 Task: Prepare the "Contact Us" page setting.
Action: Mouse moved to (936, 69)
Screenshot: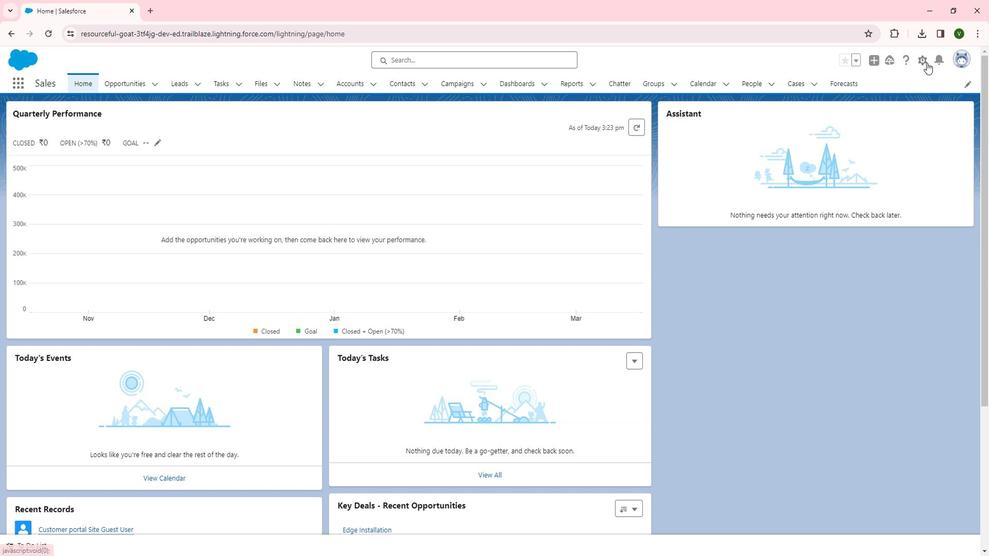
Action: Mouse pressed left at (936, 69)
Screenshot: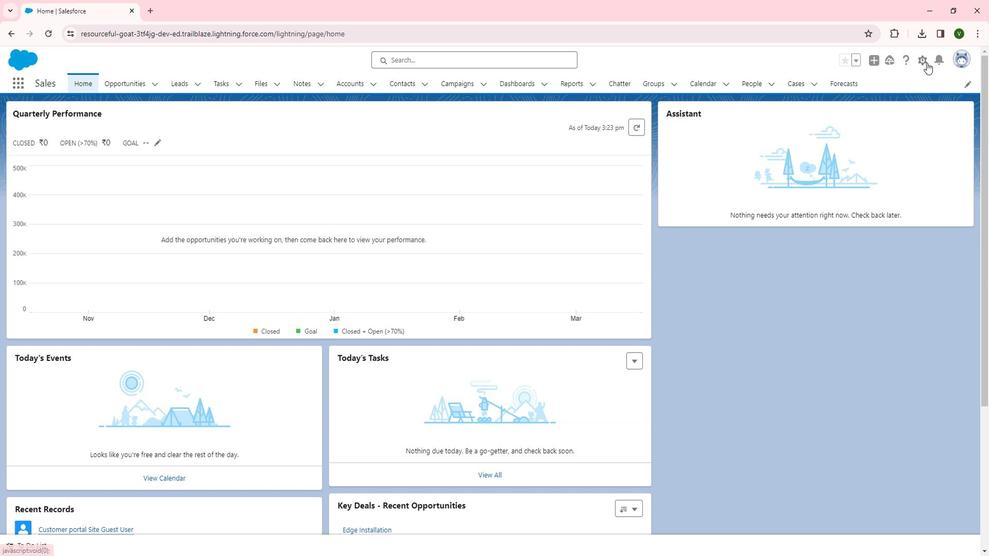 
Action: Mouse moved to (896, 90)
Screenshot: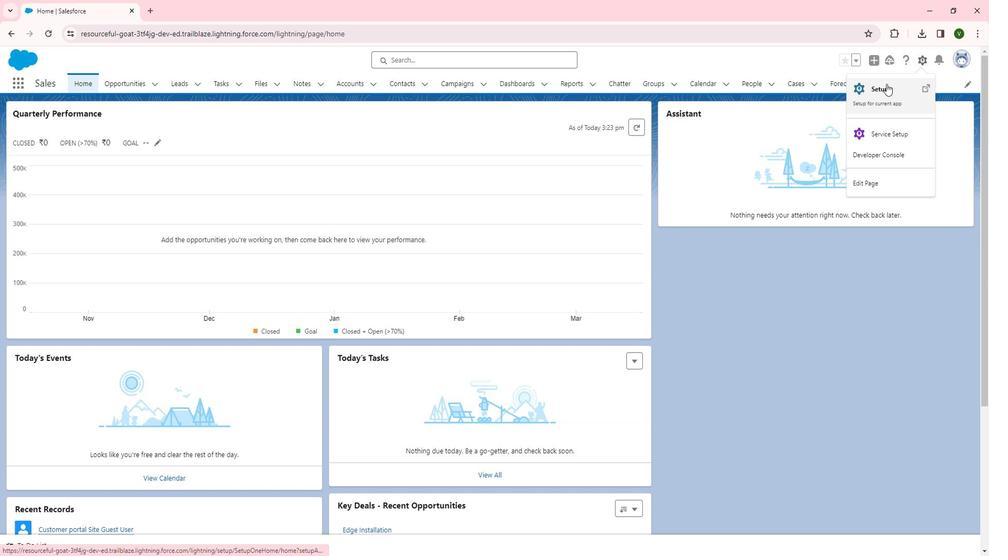 
Action: Mouse pressed left at (896, 90)
Screenshot: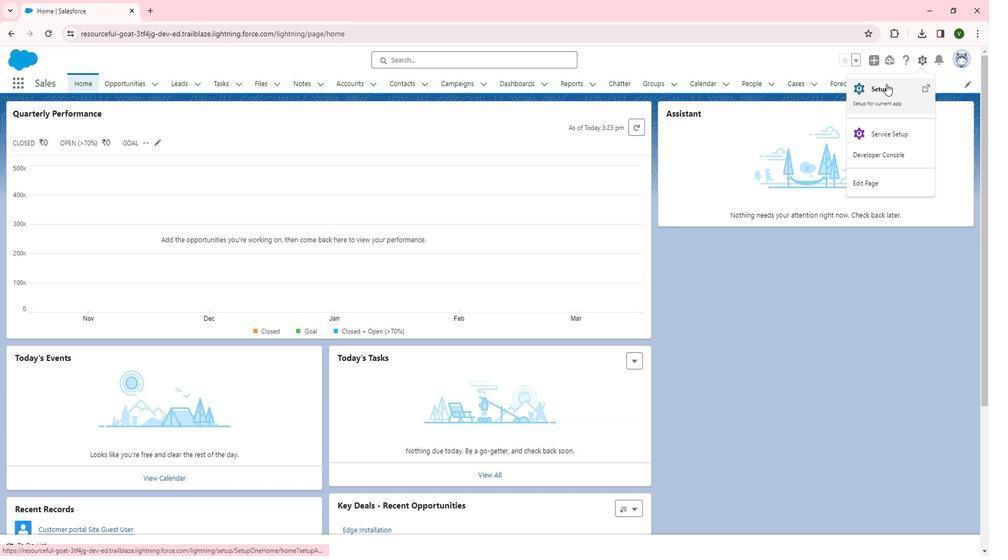 
Action: Mouse moved to (80, 363)
Screenshot: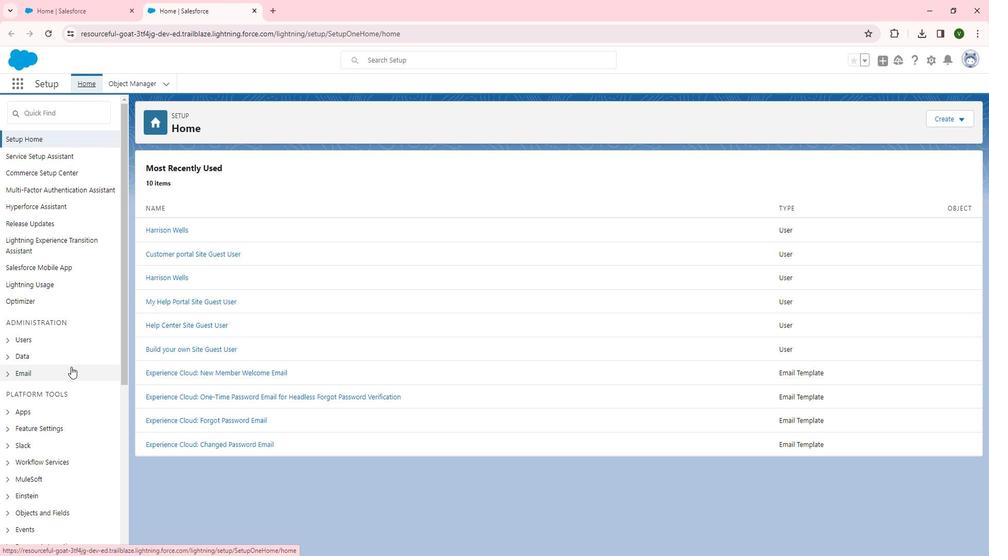 
Action: Mouse scrolled (80, 362) with delta (0, 0)
Screenshot: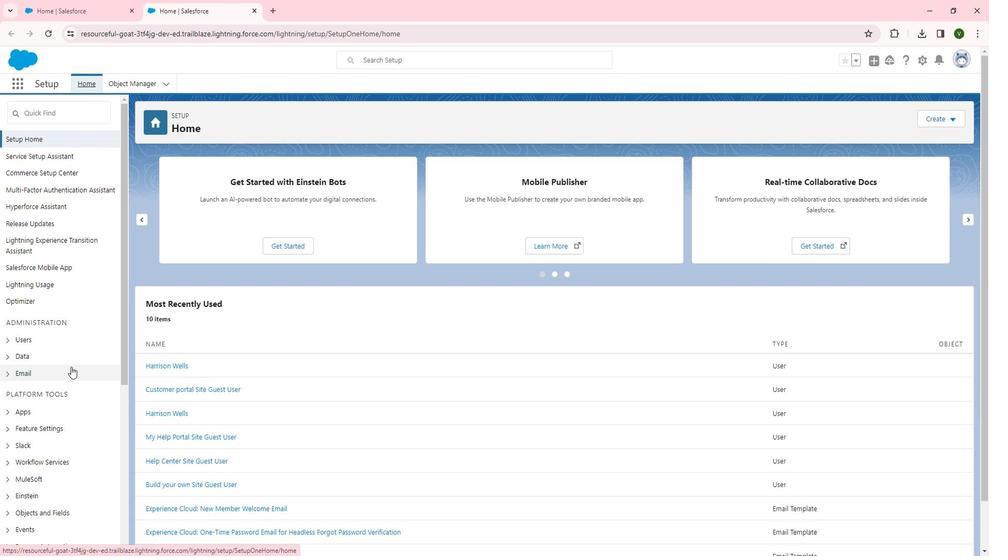 
Action: Mouse scrolled (80, 362) with delta (0, 0)
Screenshot: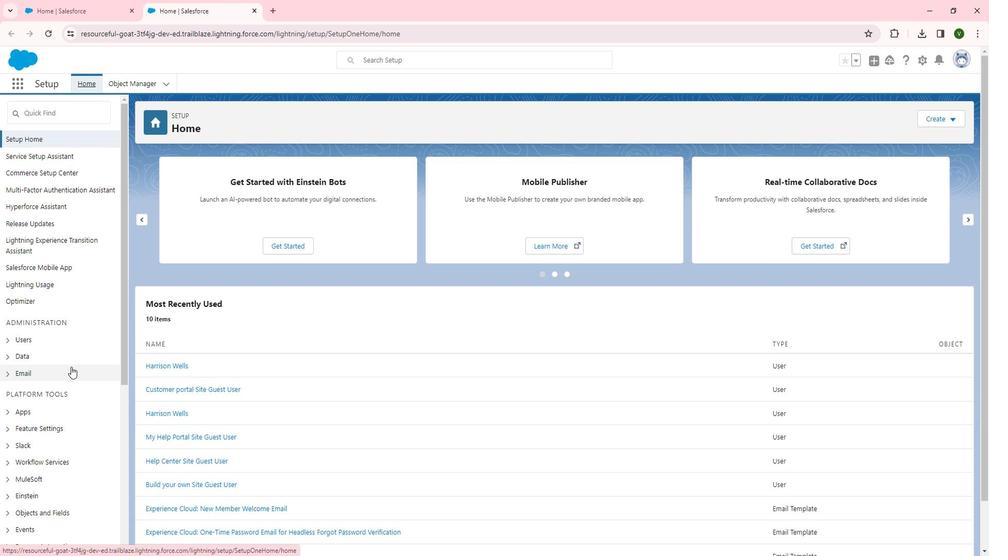 
Action: Mouse scrolled (80, 362) with delta (0, 0)
Screenshot: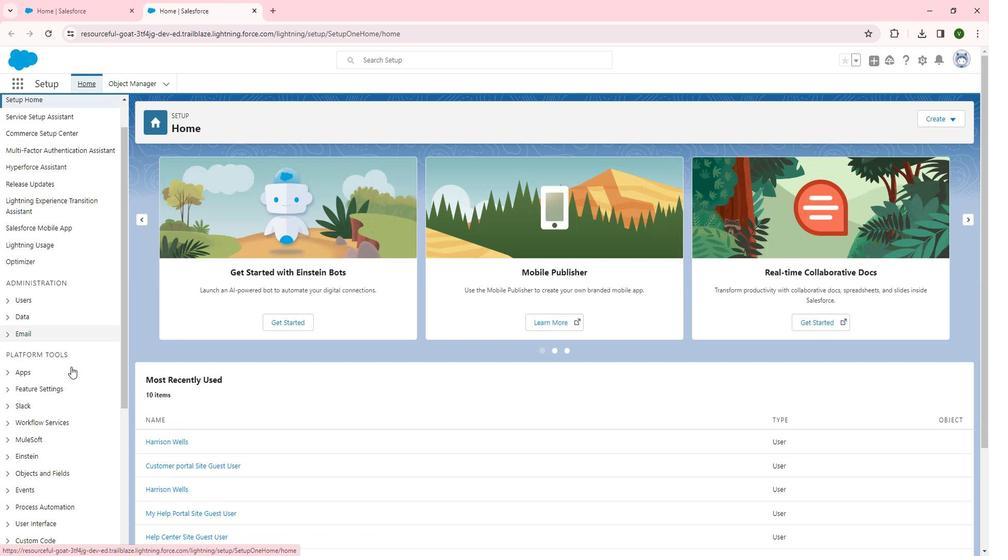 
Action: Mouse moved to (61, 269)
Screenshot: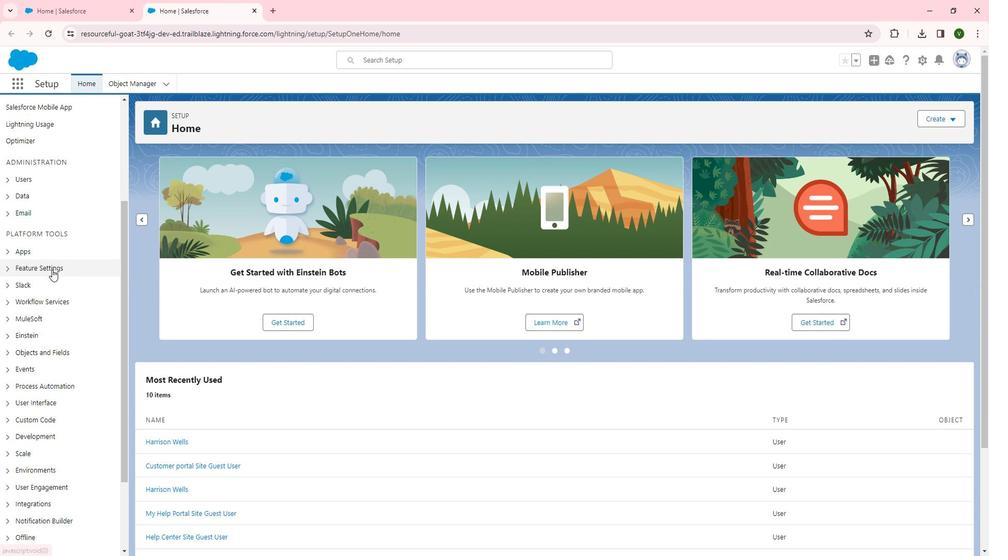 
Action: Mouse pressed left at (61, 269)
Screenshot: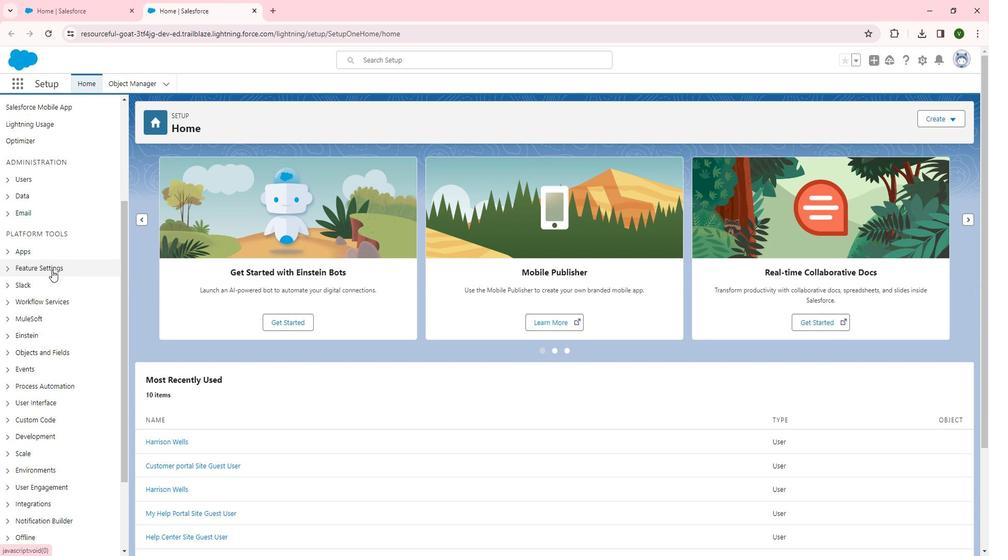
Action: Mouse moved to (59, 345)
Screenshot: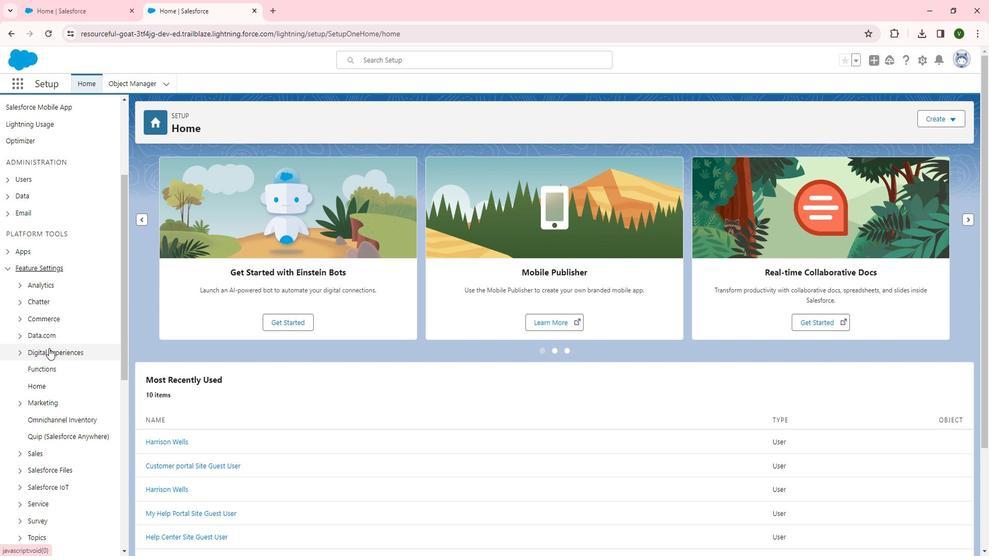 
Action: Mouse pressed left at (59, 345)
Screenshot: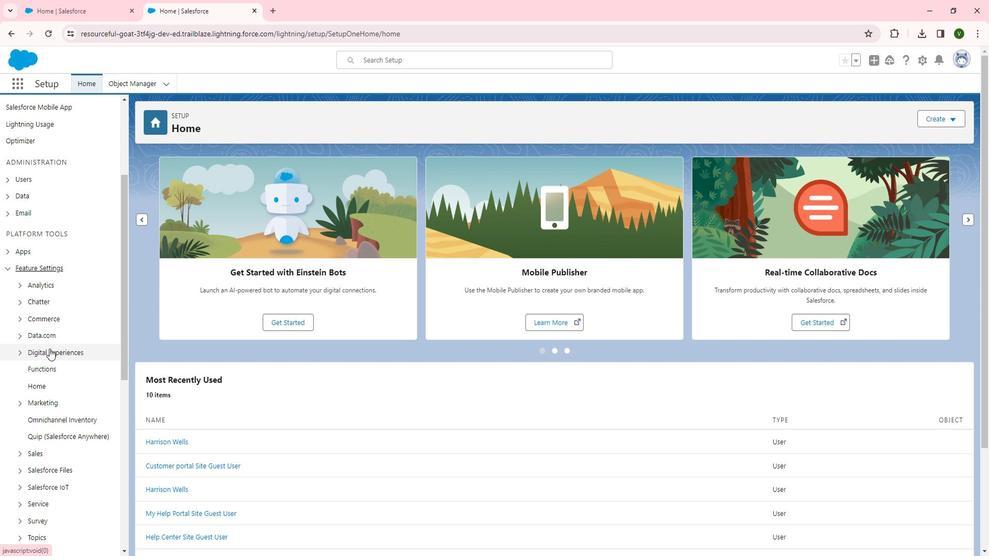 
Action: Mouse moved to (62, 365)
Screenshot: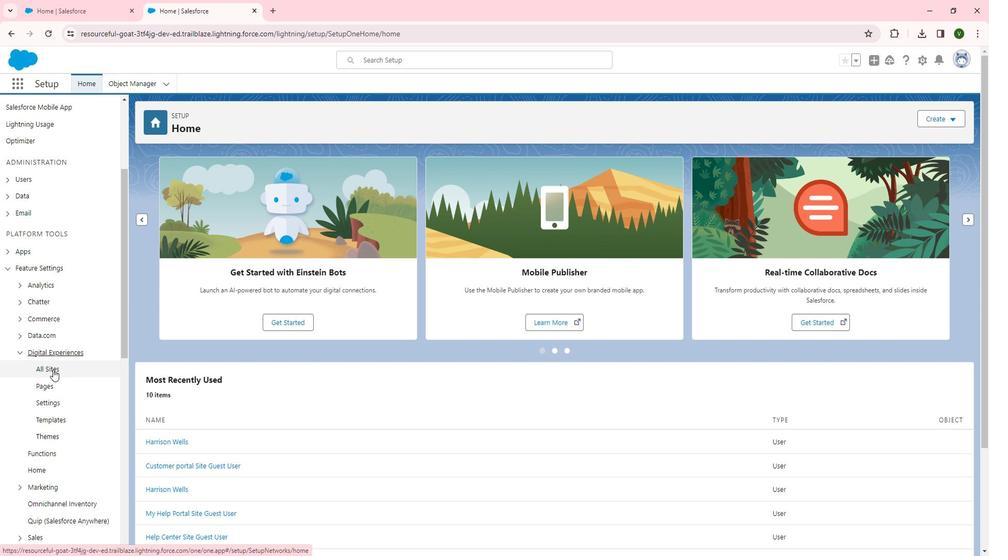 
Action: Mouse pressed left at (62, 365)
Screenshot: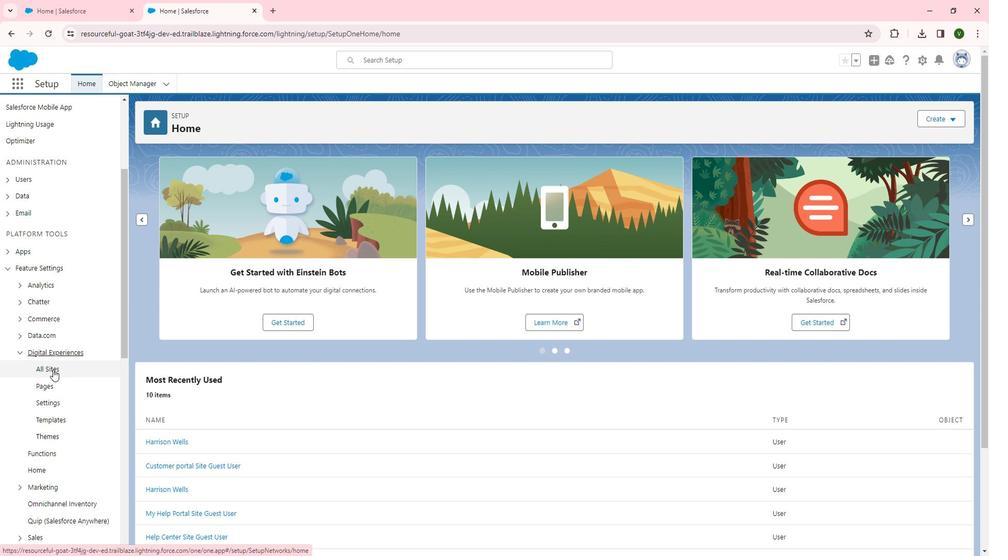 
Action: Mouse moved to (176, 273)
Screenshot: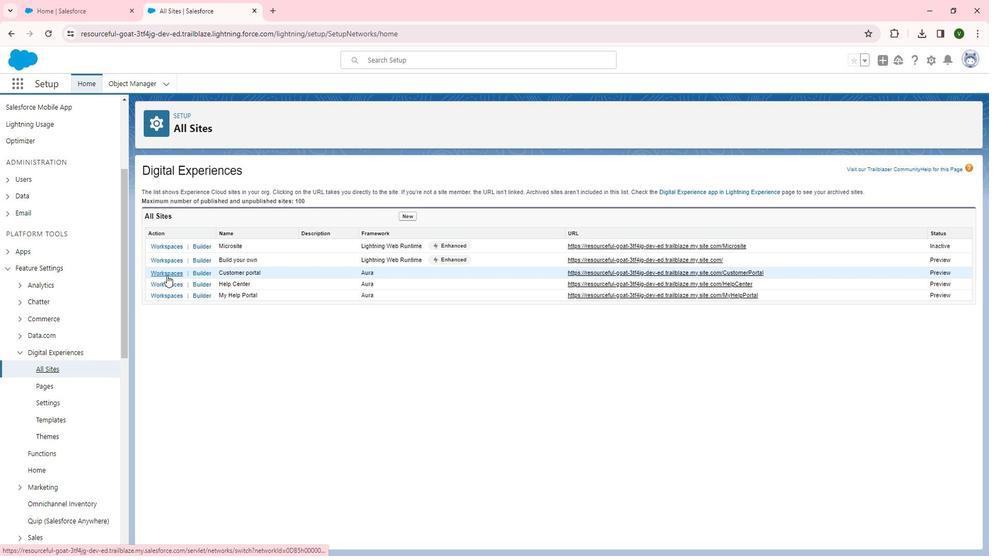 
Action: Mouse pressed left at (176, 273)
Screenshot: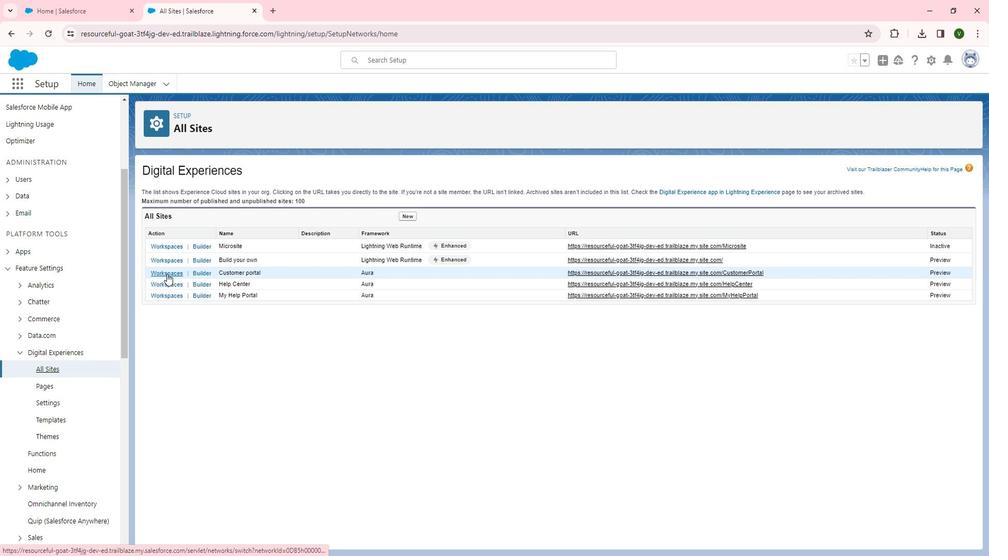 
Action: Mouse moved to (126, 238)
Screenshot: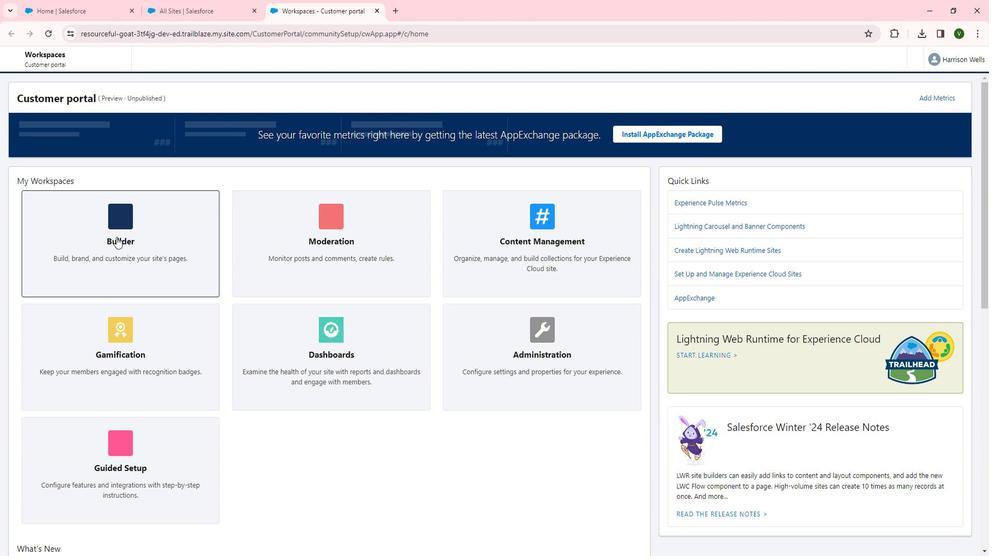 
Action: Mouse pressed left at (126, 238)
Screenshot: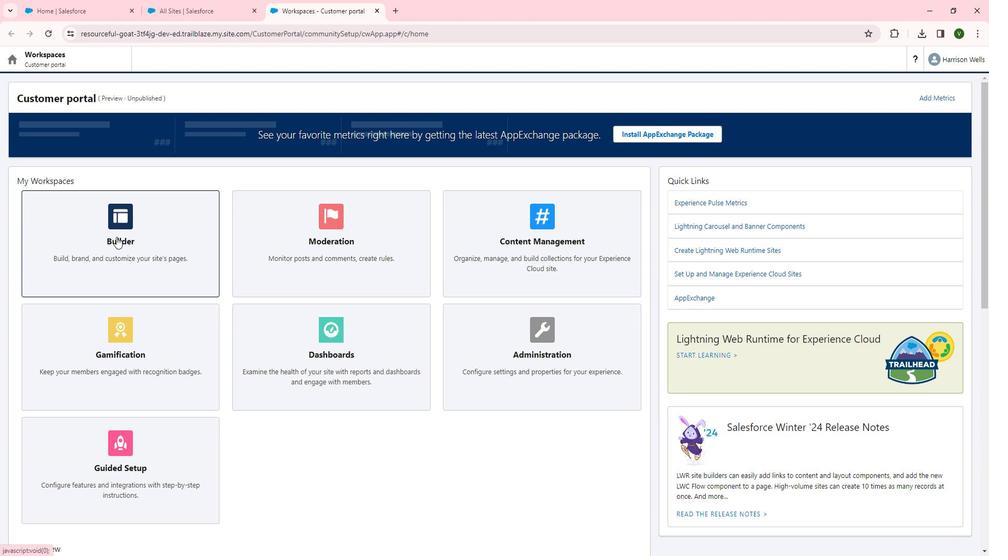 
Action: Mouse moved to (151, 68)
Screenshot: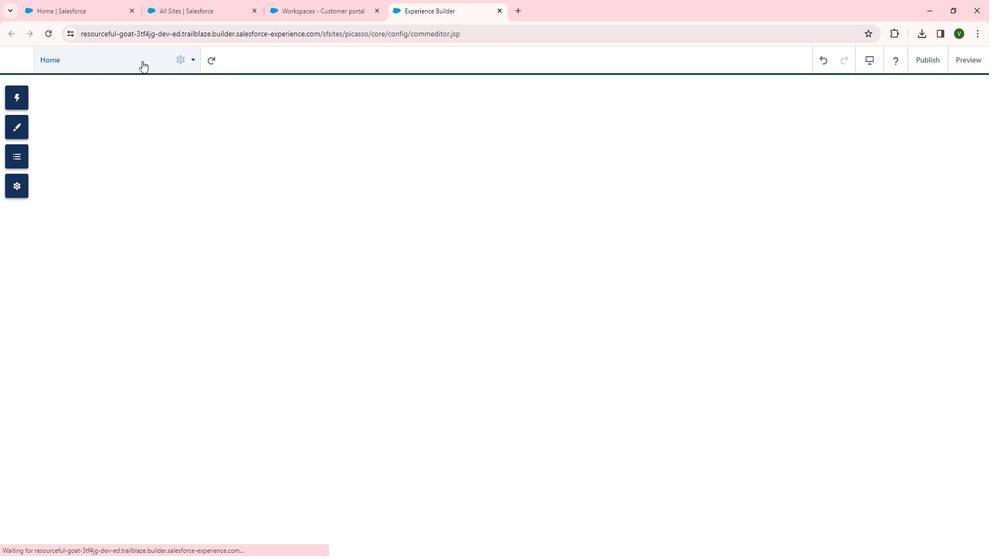 
Action: Mouse pressed left at (151, 68)
Screenshot: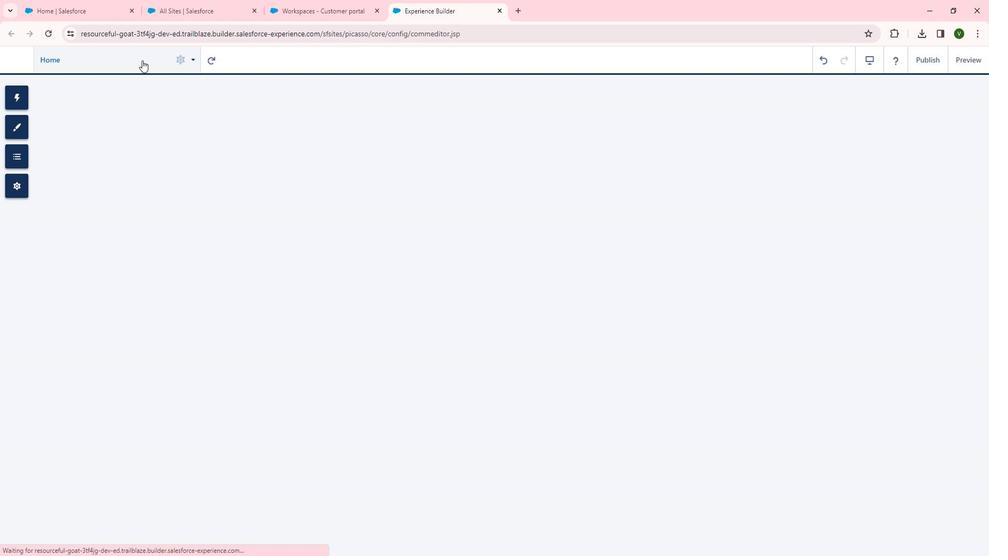 
Action: Mouse moved to (161, 200)
Screenshot: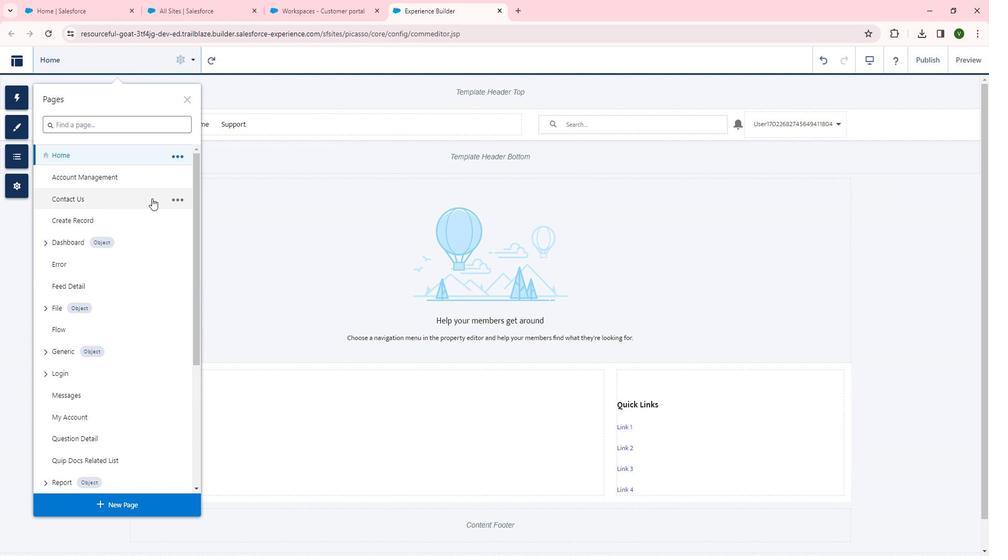
Action: Mouse pressed left at (161, 200)
Screenshot: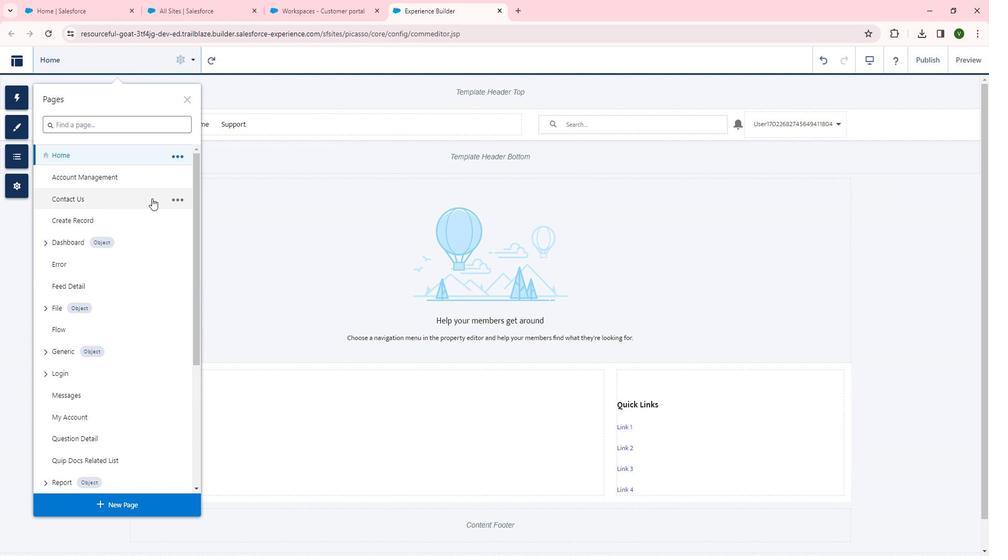 
Action: Mouse moved to (154, 71)
Screenshot: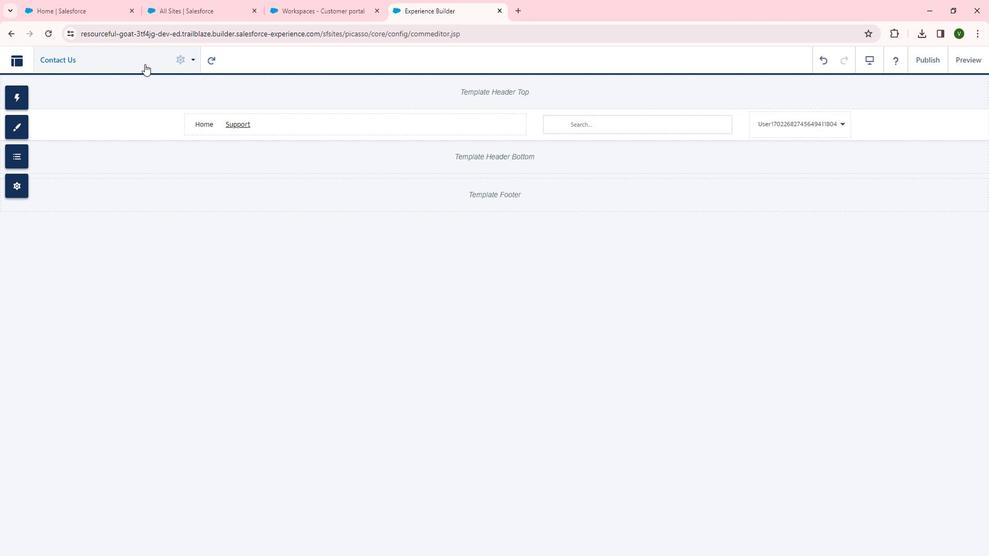 
Action: Mouse pressed left at (154, 71)
Screenshot: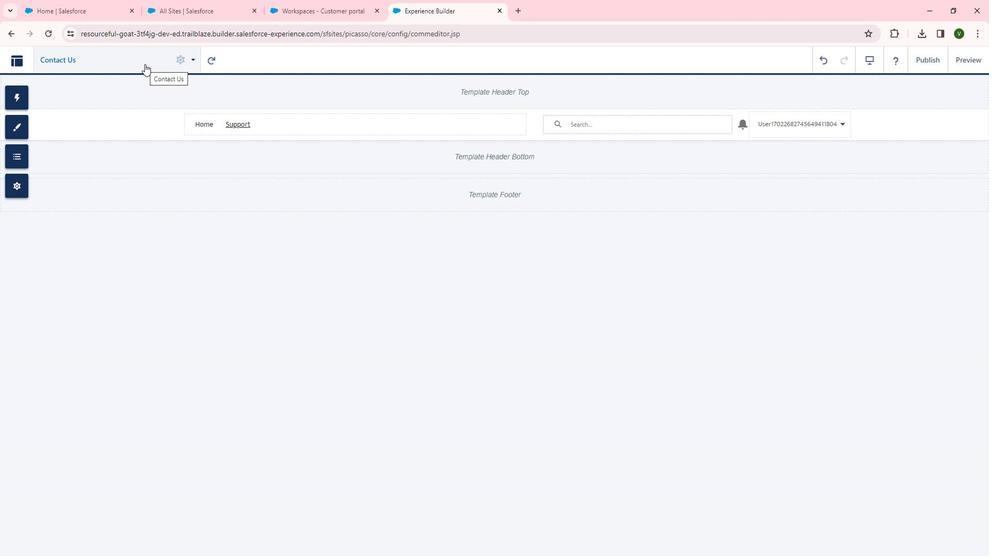 
Action: Mouse moved to (185, 158)
Screenshot: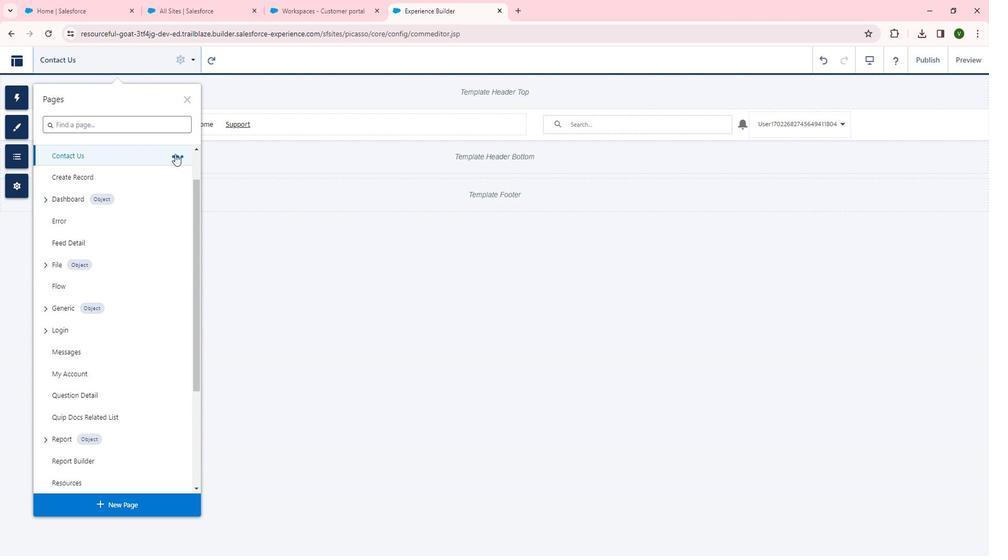 
Action: Mouse pressed left at (185, 158)
Screenshot: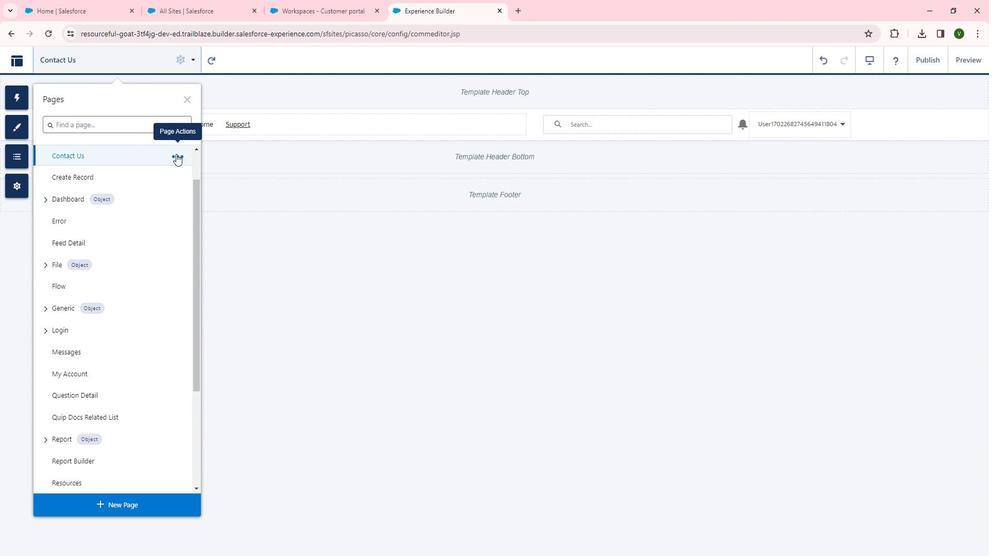 
Action: Mouse moved to (266, 137)
Screenshot: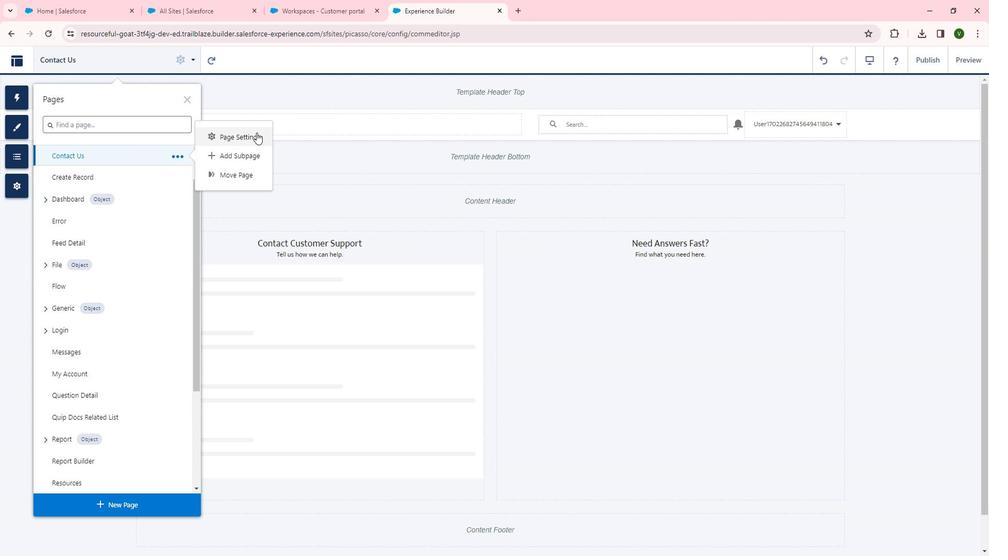 
Action: Mouse pressed left at (266, 137)
Screenshot: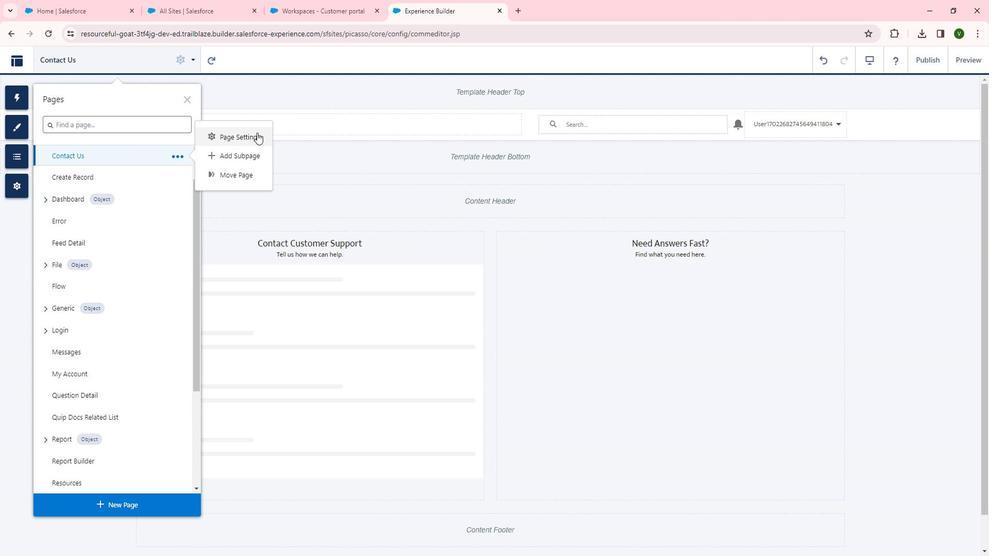 
Action: Mouse moved to (337, 227)
Screenshot: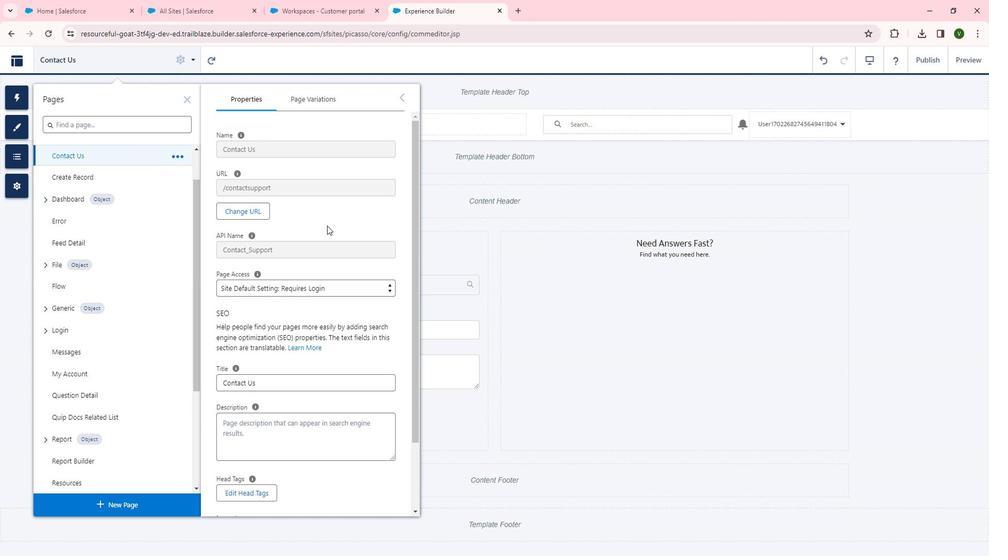 
Action: Mouse scrolled (337, 226) with delta (0, 0)
Screenshot: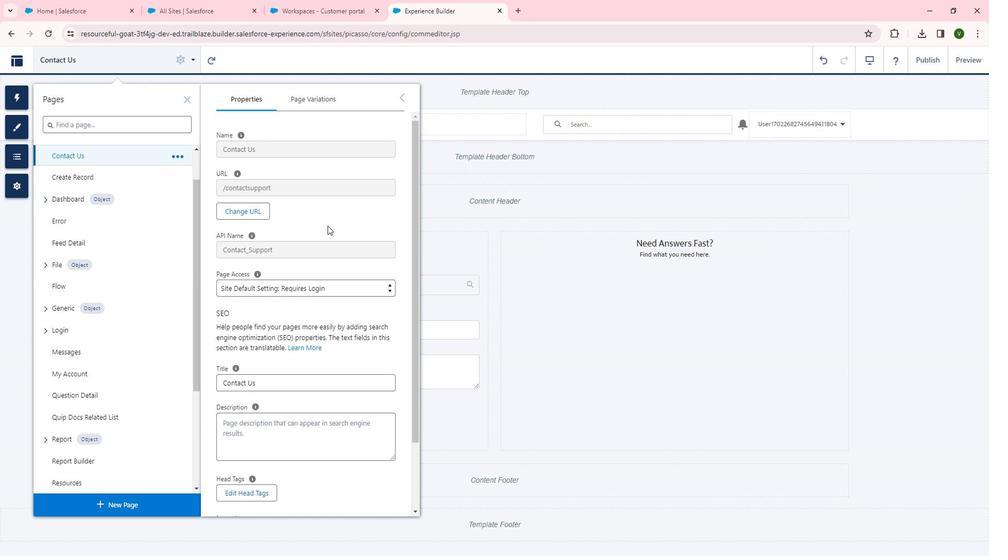 
Action: Mouse scrolled (337, 226) with delta (0, 0)
Screenshot: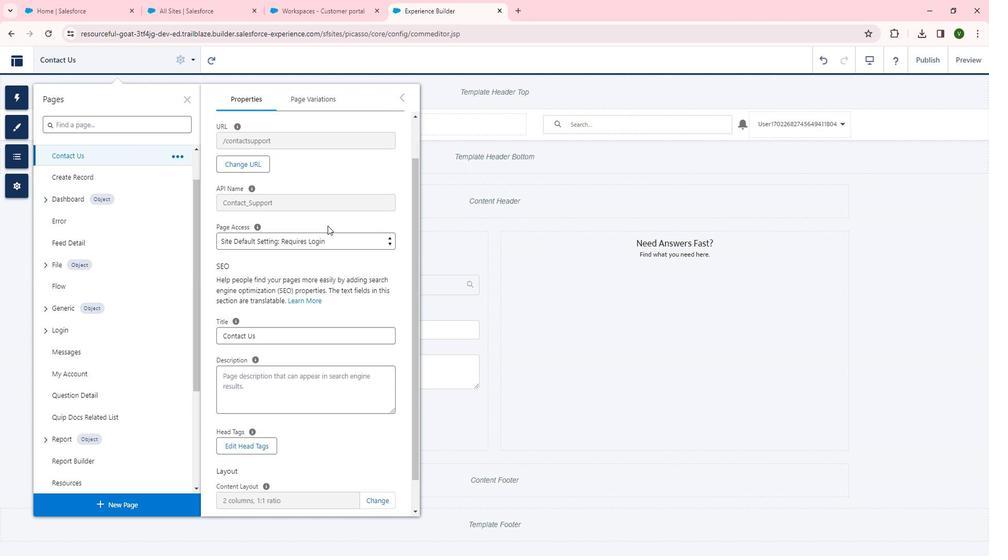 
Action: Mouse moved to (359, 208)
Screenshot: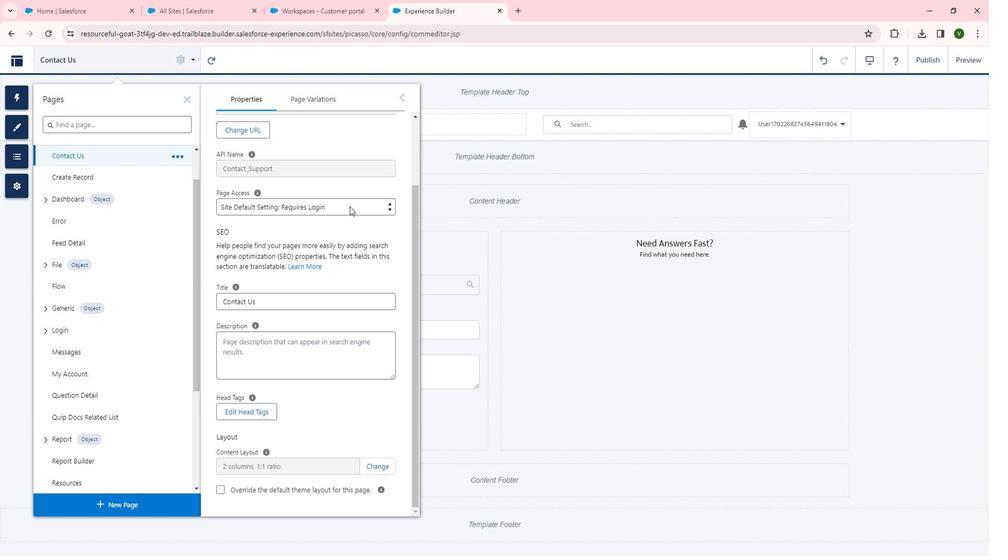 
Action: Mouse pressed left at (359, 208)
Screenshot: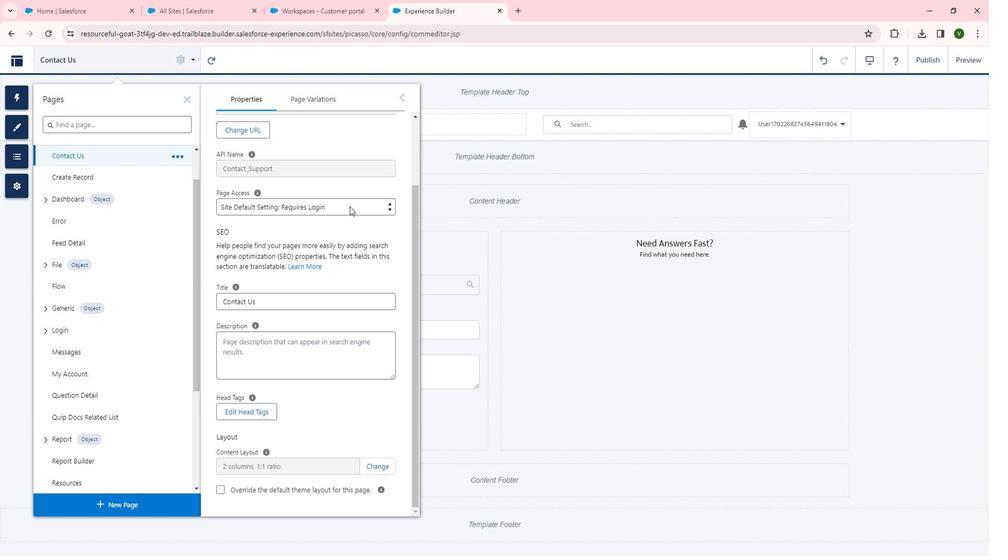 
Action: Mouse moved to (327, 229)
Screenshot: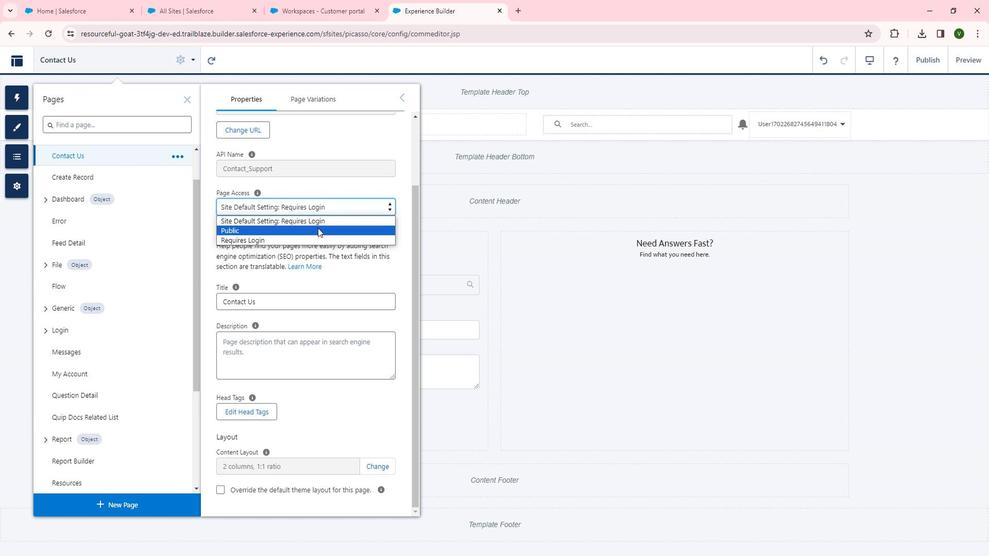 
Action: Mouse pressed left at (327, 229)
Screenshot: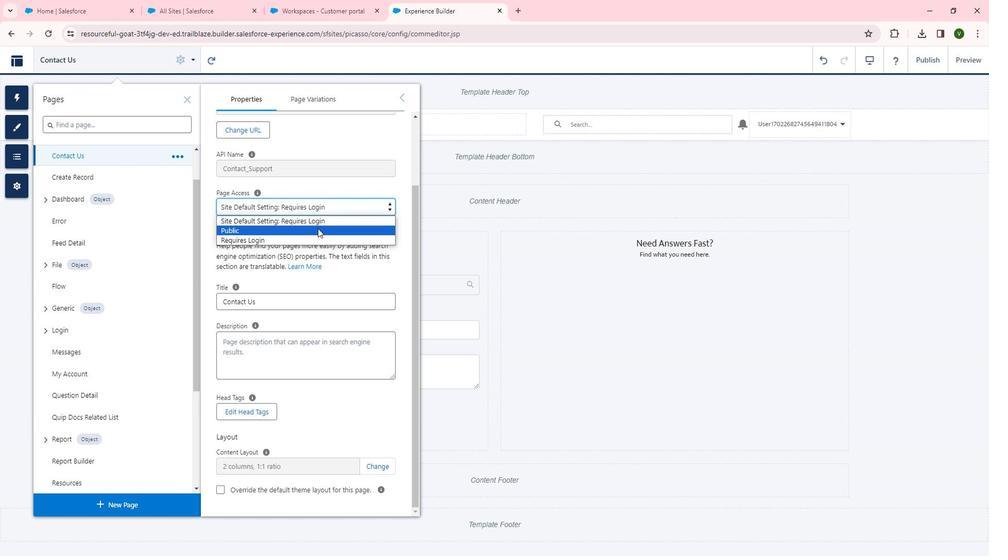 
Action: Mouse moved to (326, 230)
Screenshot: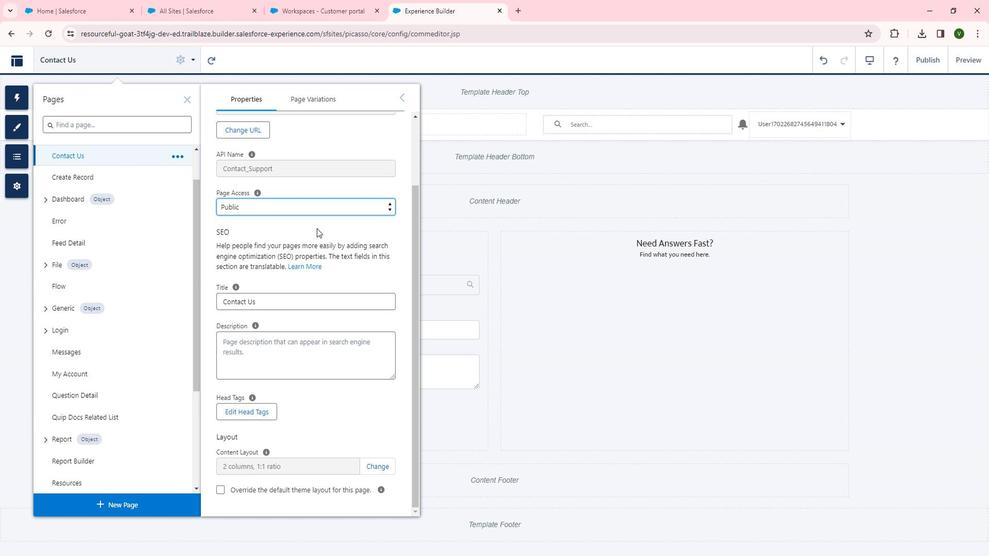 
